 Task: Use the formula "FIXED" in spreadsheet "Project protfolio".
Action: Mouse moved to (118, 74)
Screenshot: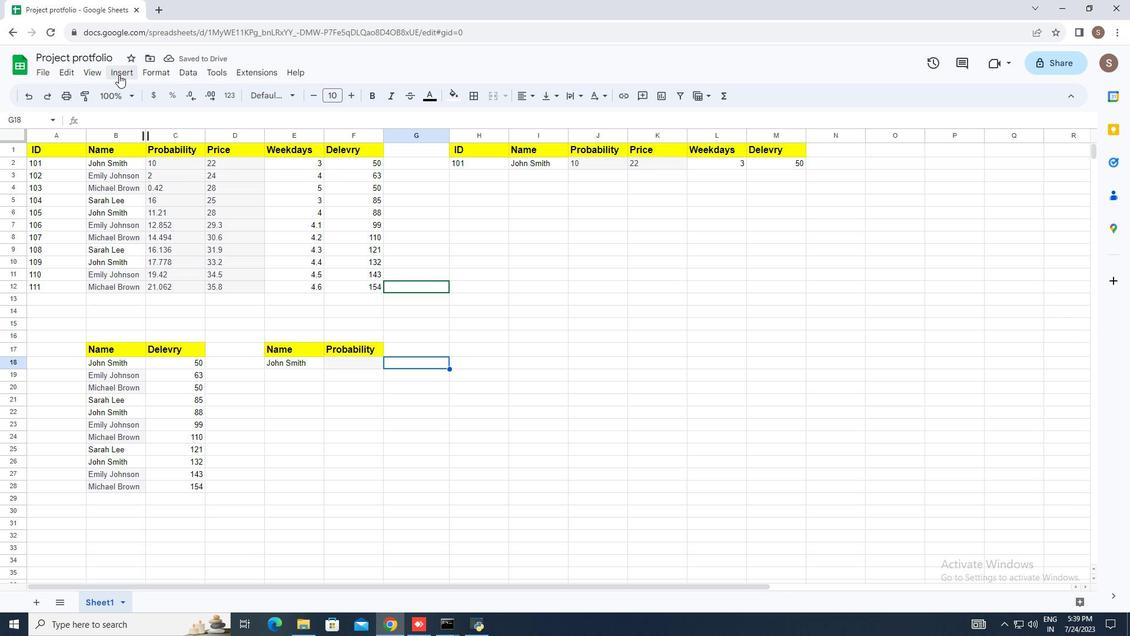 
Action: Mouse pressed left at (118, 74)
Screenshot: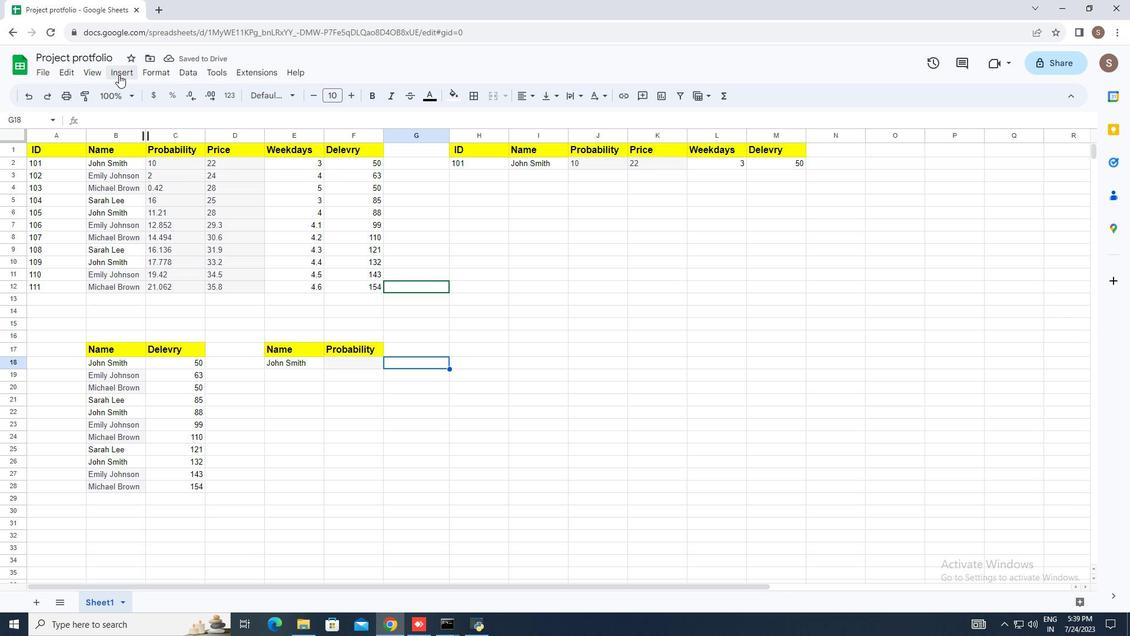 
Action: Mouse moved to (189, 274)
Screenshot: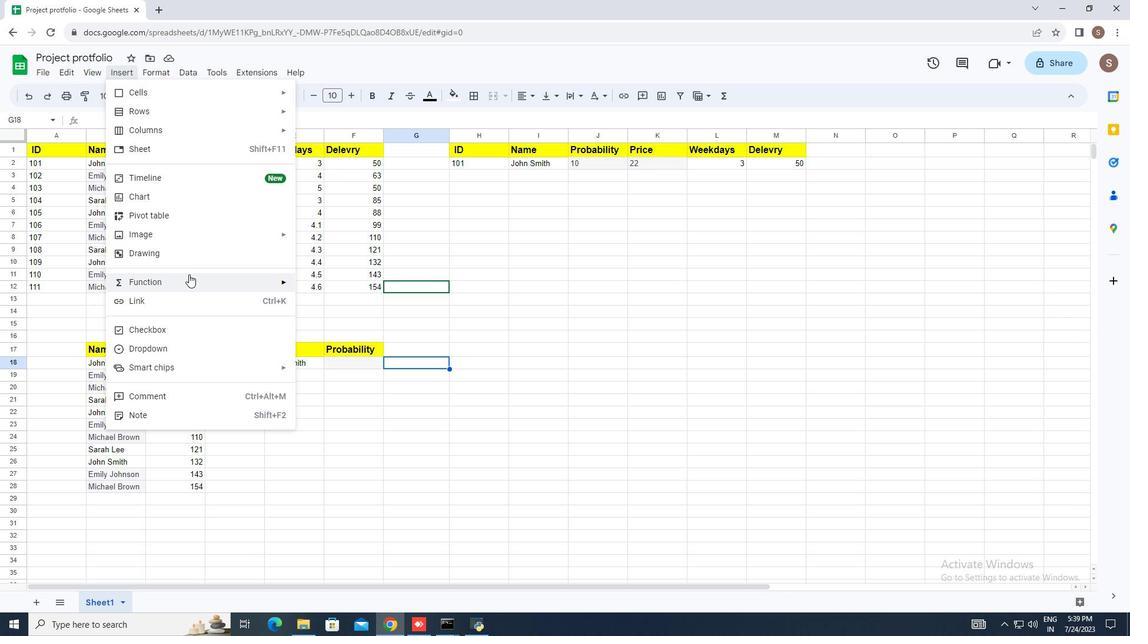 
Action: Mouse pressed left at (189, 274)
Screenshot: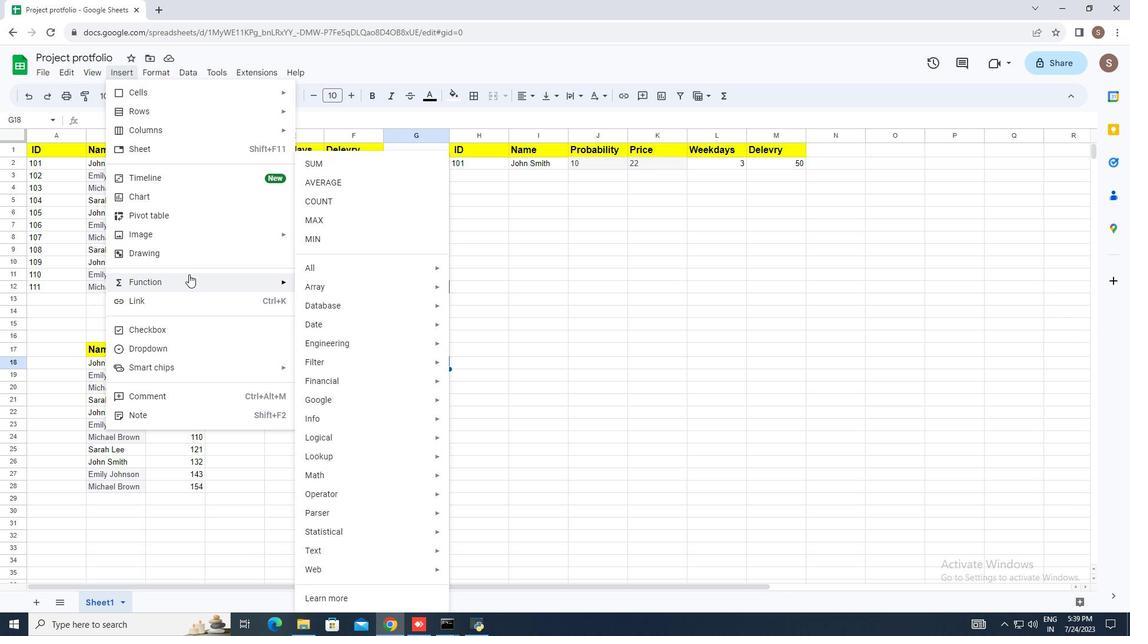 
Action: Mouse moved to (329, 266)
Screenshot: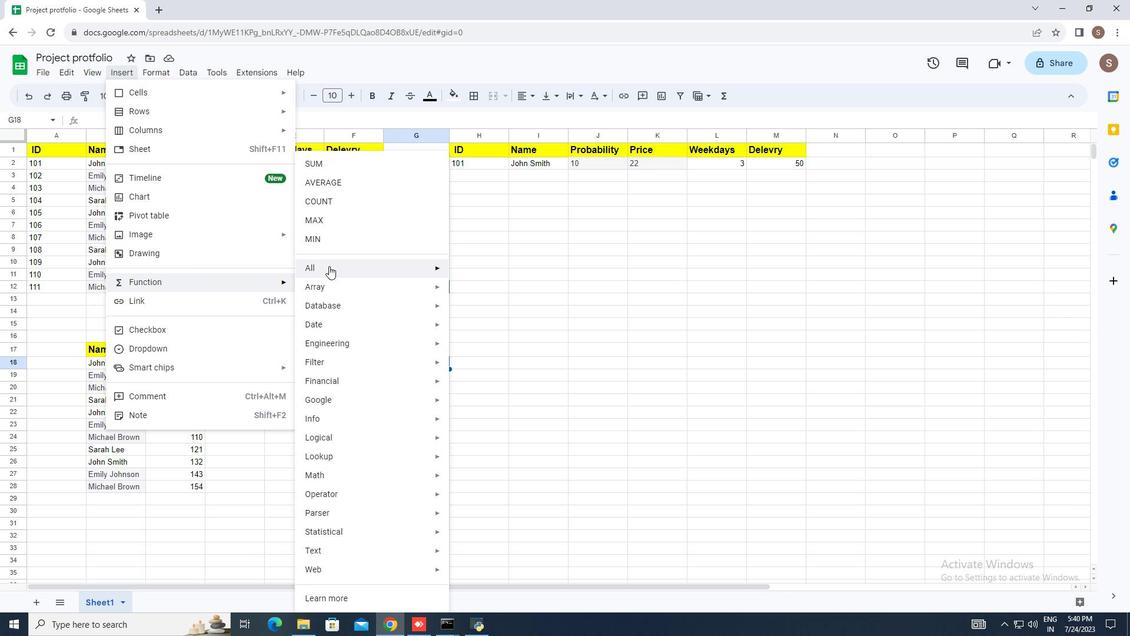 
Action: Mouse pressed left at (329, 266)
Screenshot: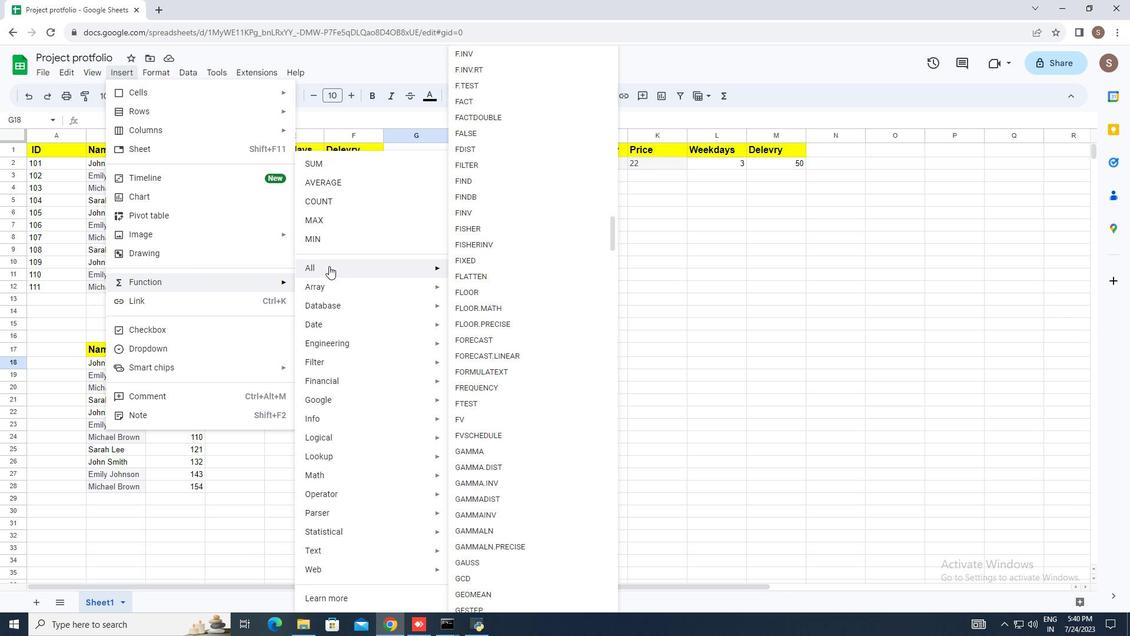 
Action: Mouse moved to (515, 263)
Screenshot: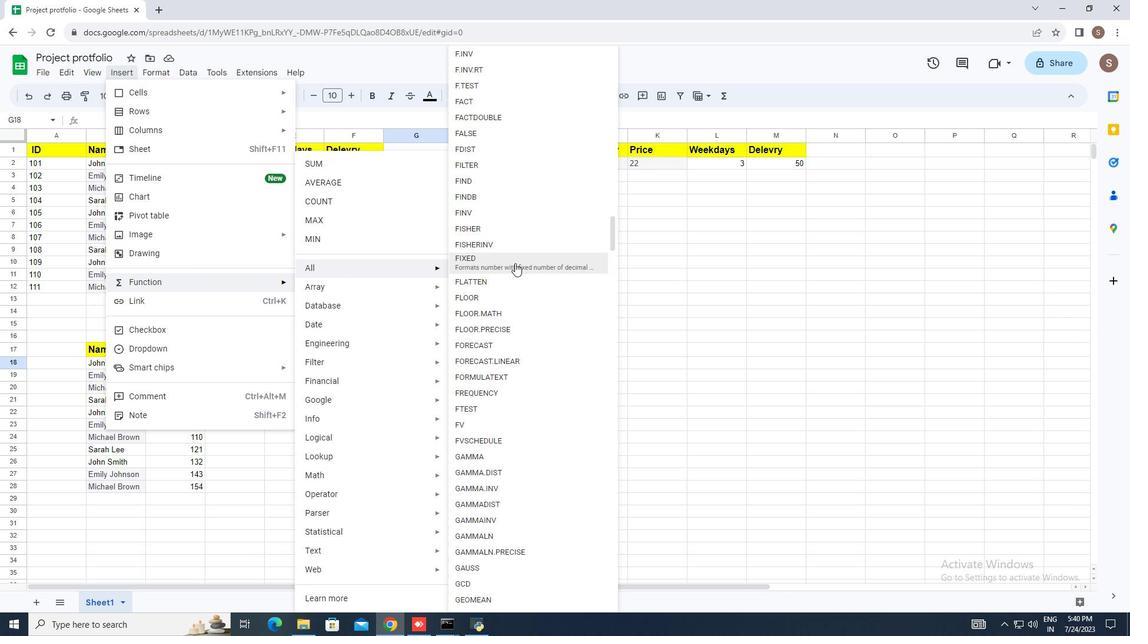 
Action: Mouse pressed left at (515, 263)
Screenshot: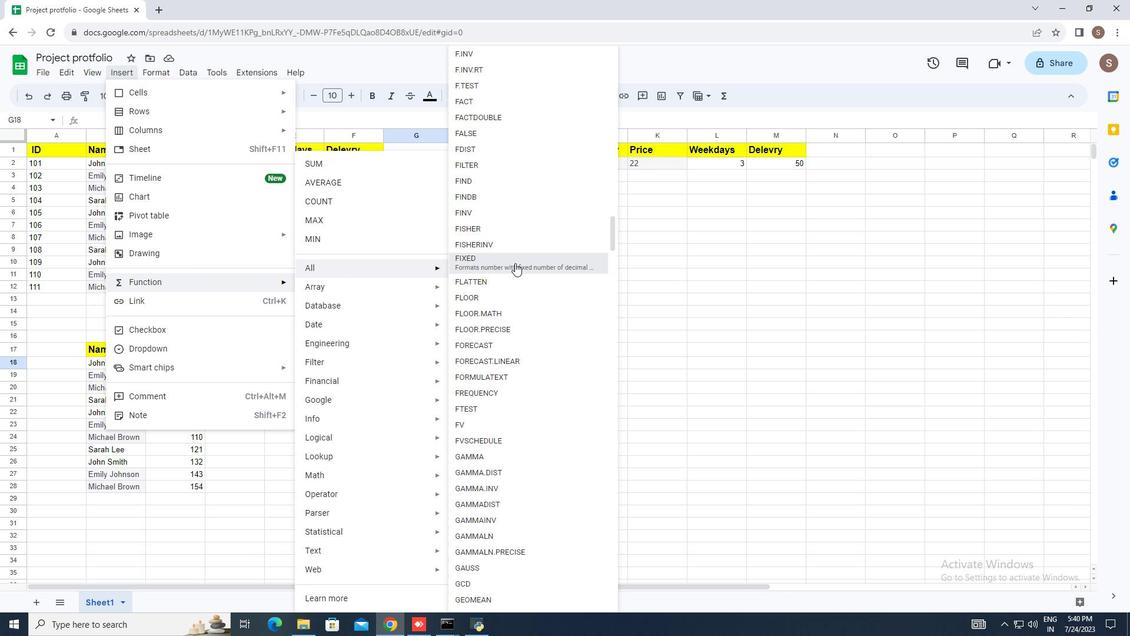 
Action: Mouse moved to (490, 326)
Screenshot: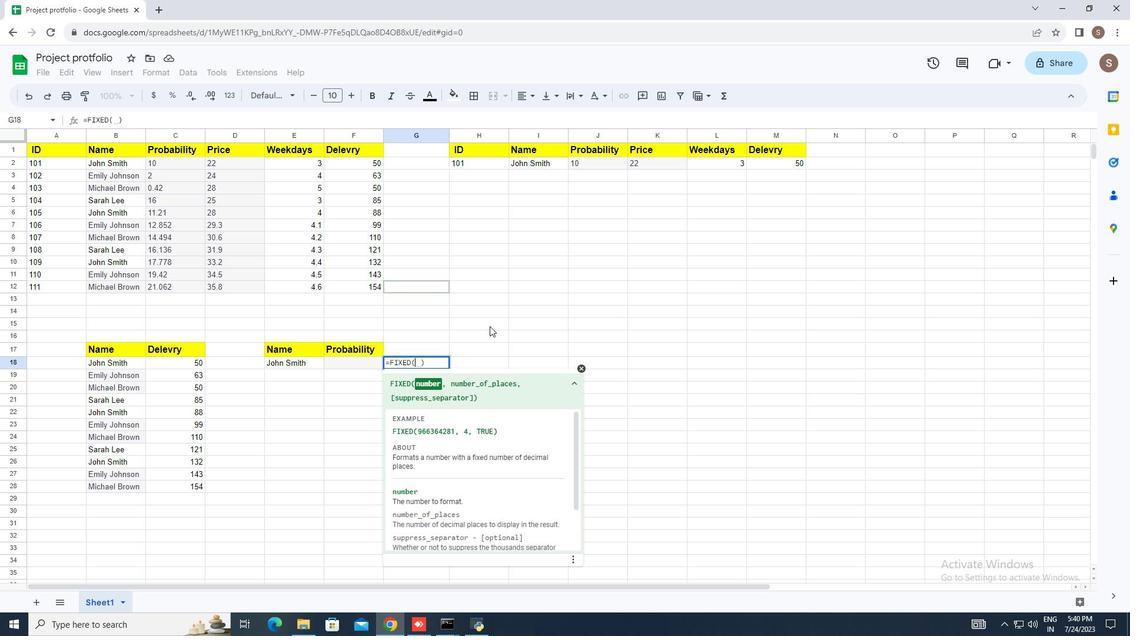 
Action: Key pressed 3659852,<Key.space>4<Key.enter>
Screenshot: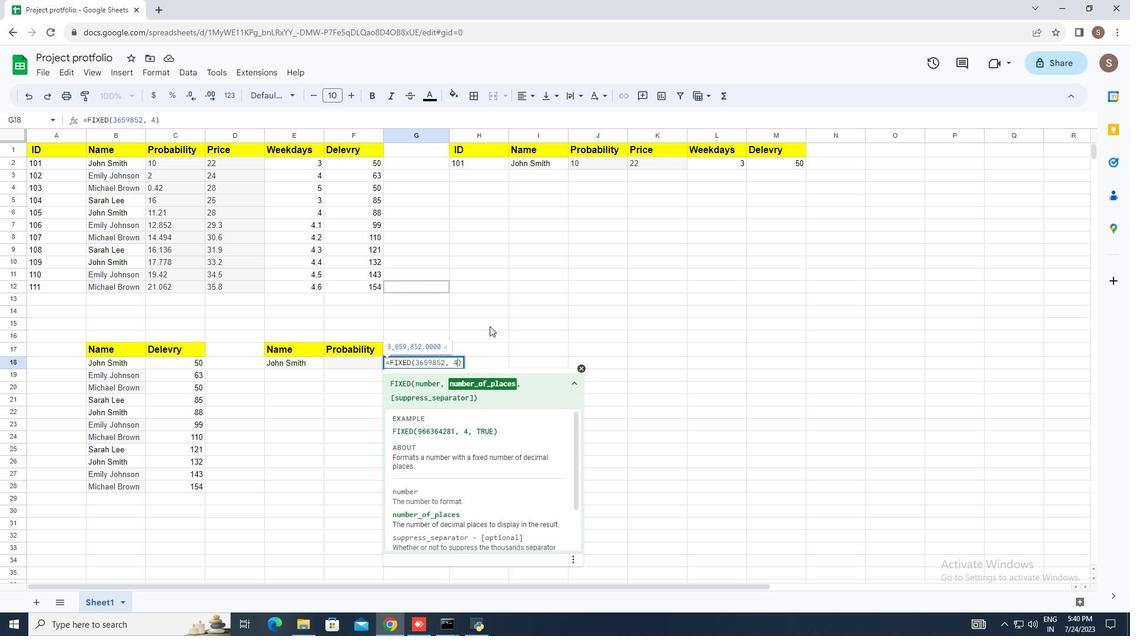 
Action: Mouse moved to (476, 369)
Screenshot: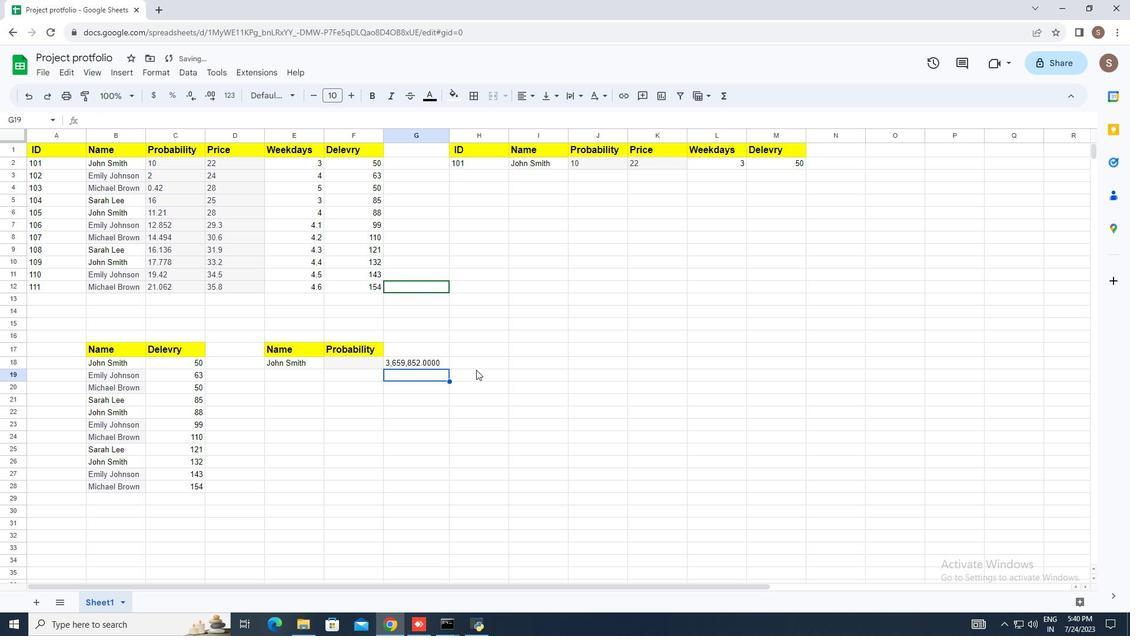 
